 Task: Create a section Cross-functional Collaboration Sprint and in the section, add a milestone Data Lake Implementation in the project AgilePulse
Action: Mouse moved to (110, 369)
Screenshot: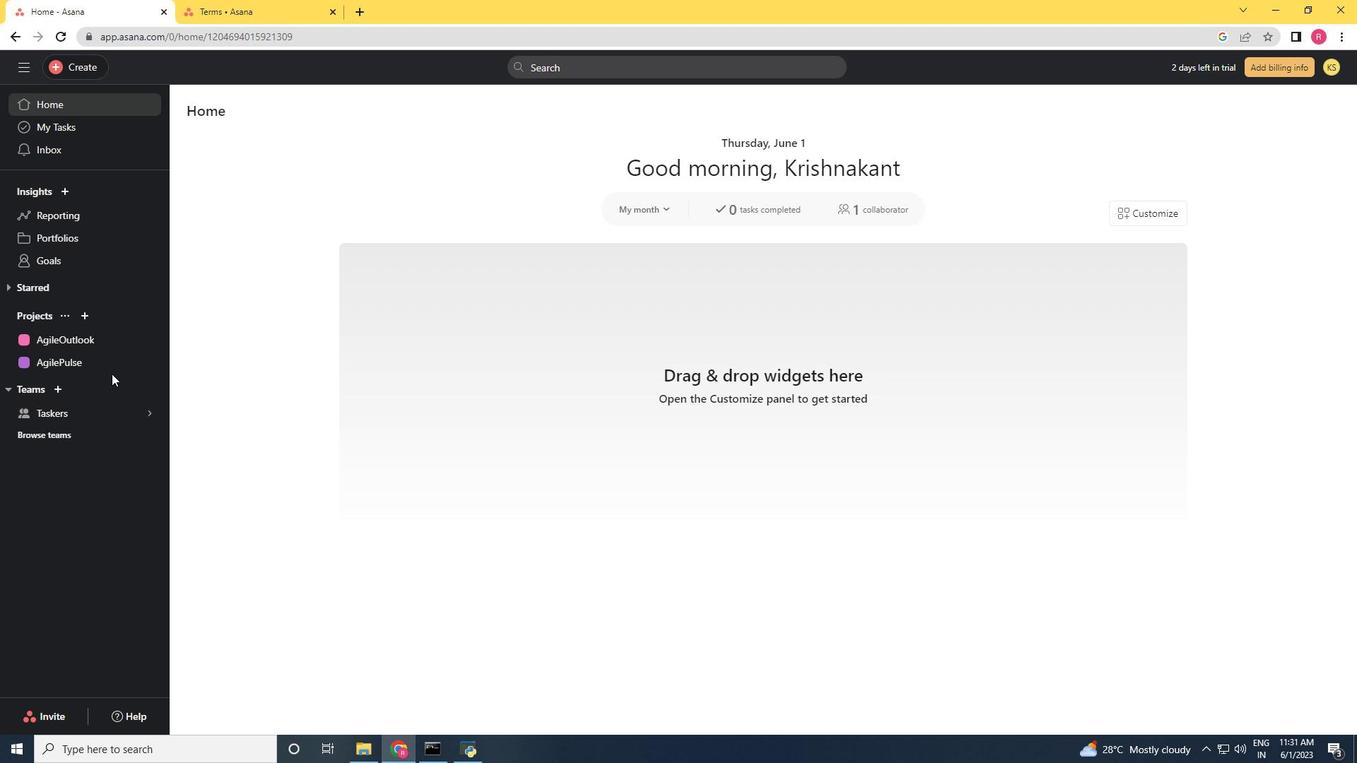 
Action: Mouse pressed left at (110, 369)
Screenshot: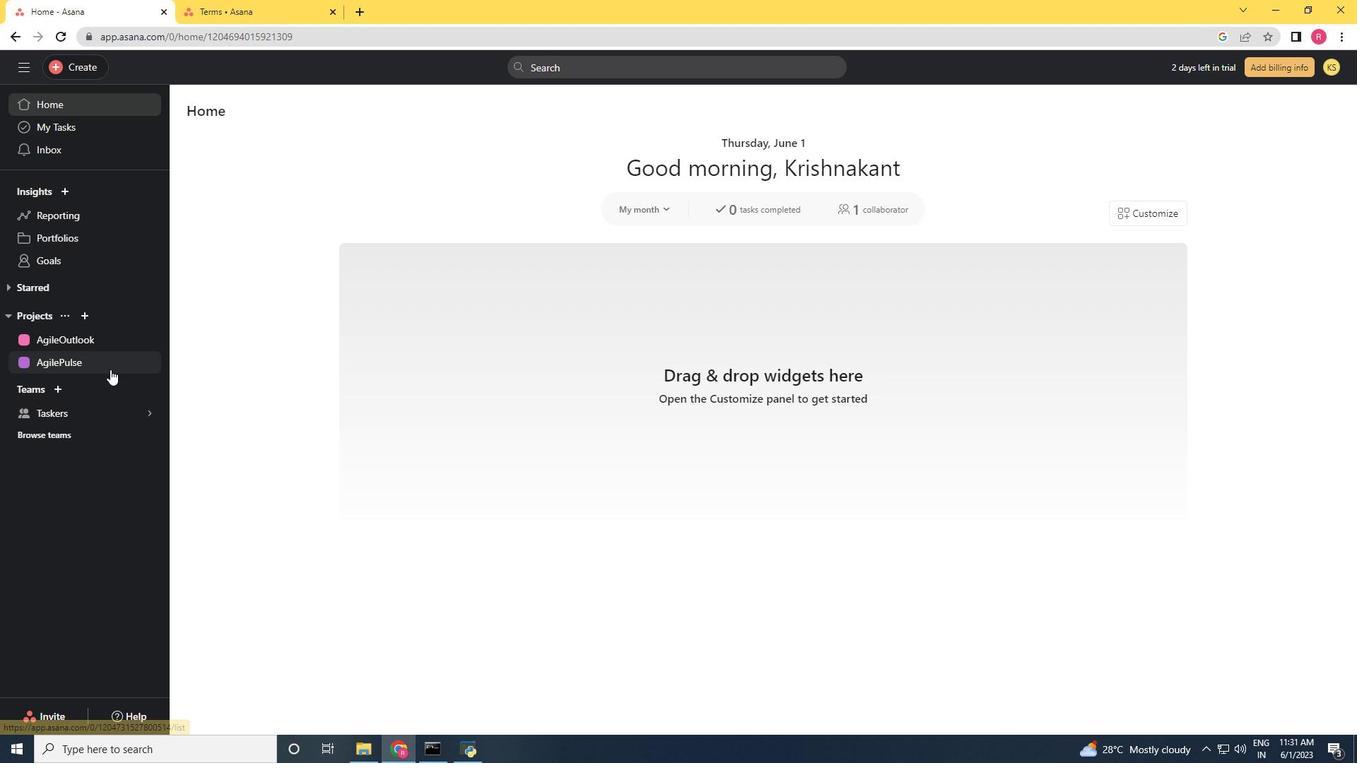 
Action: Mouse moved to (249, 564)
Screenshot: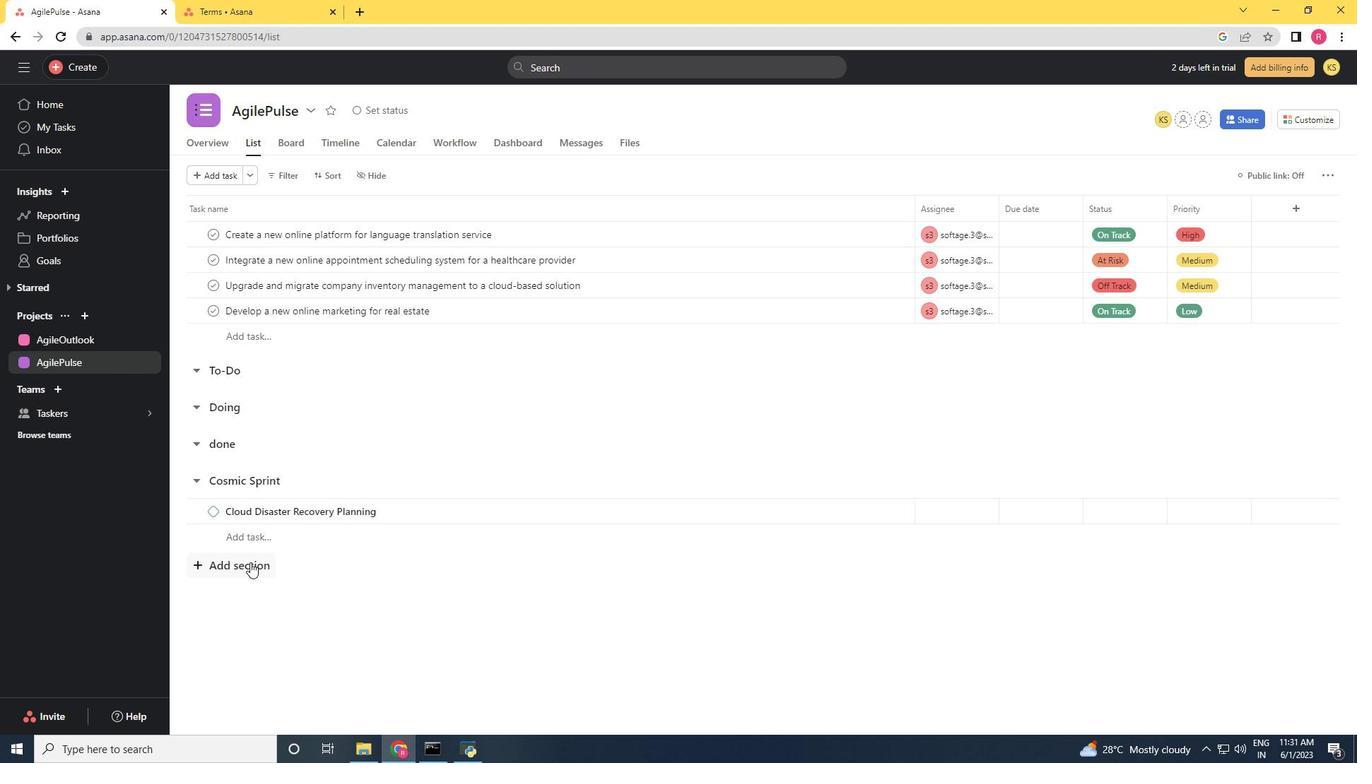 
Action: Mouse pressed left at (249, 564)
Screenshot: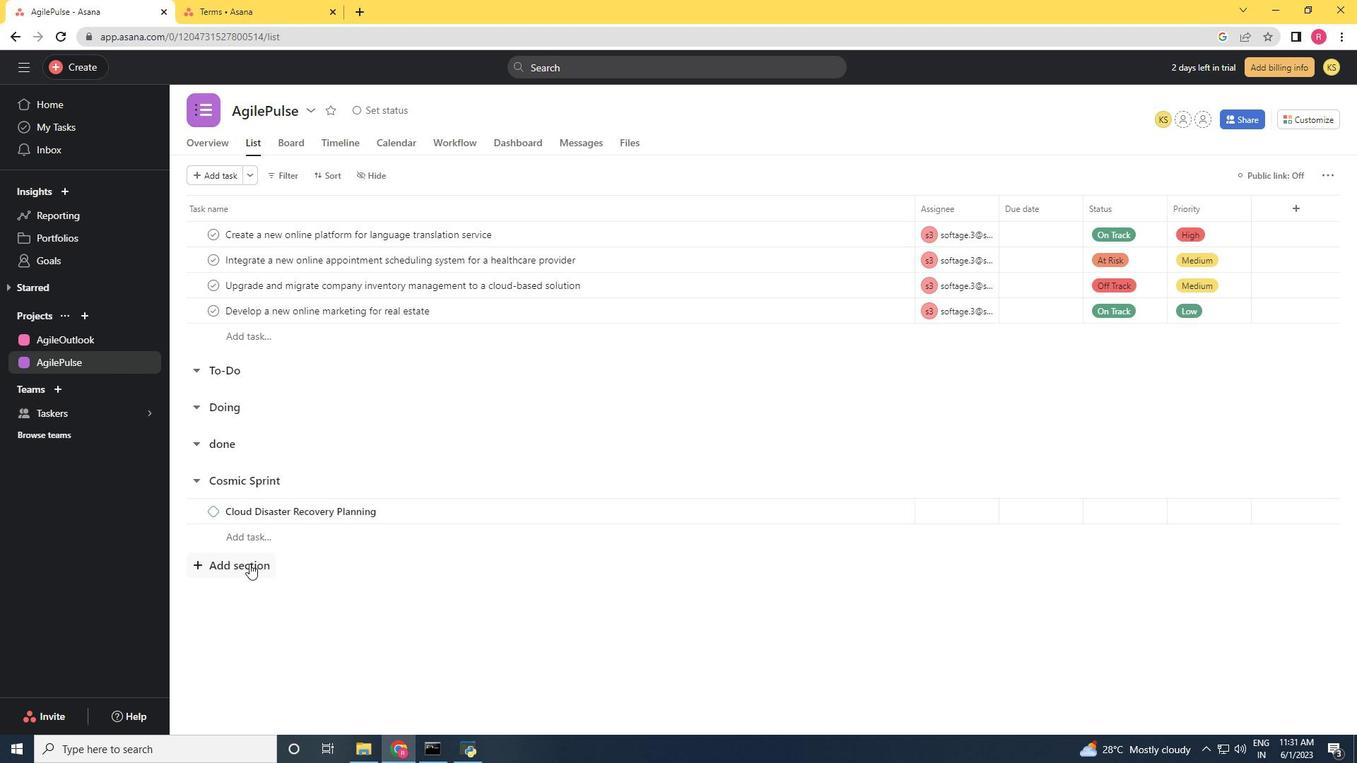 
Action: Mouse moved to (400, 166)
Screenshot: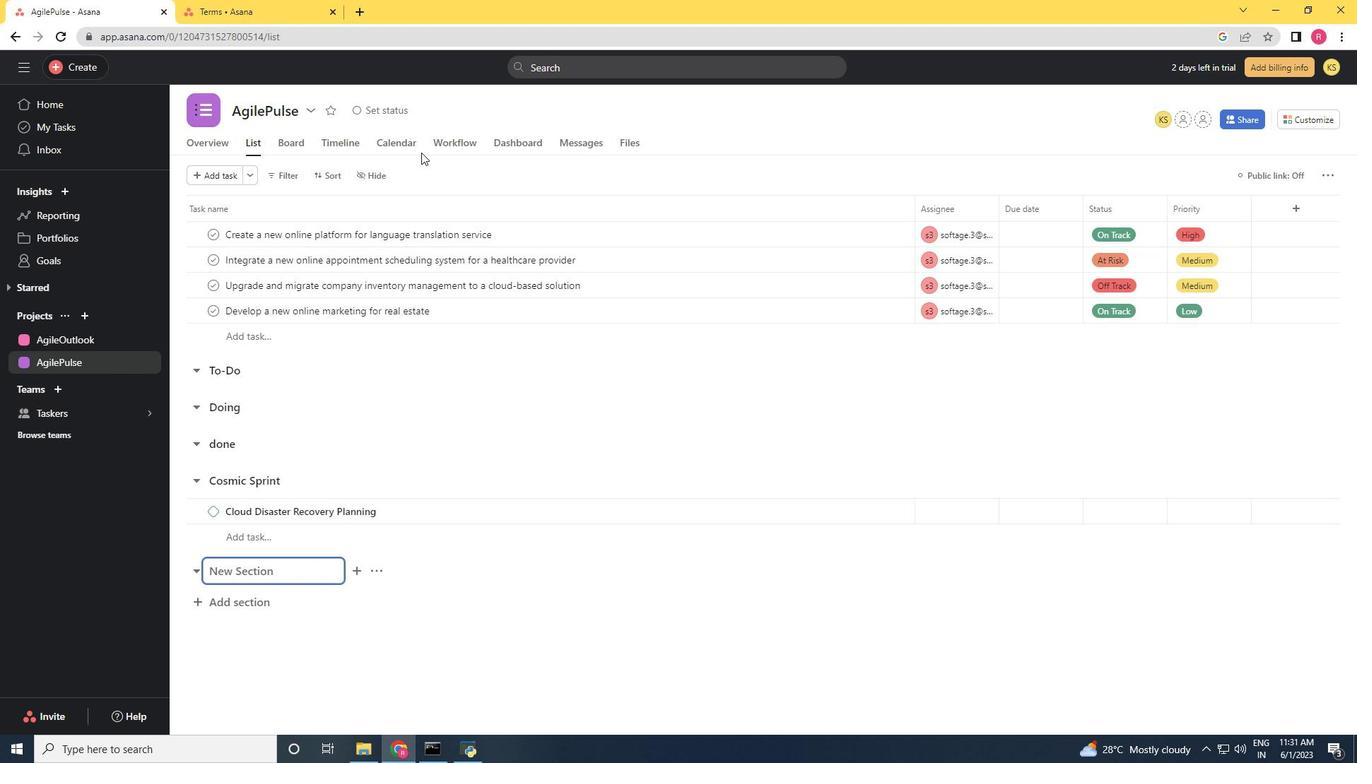 
Action: Key pressed <Key.shift>Cross-functional<Key.space><Key.shift>Collaboration<Key.space><Key.shift>Sprint<Key.enter><Key.shift>Date<Key.backspace>a<Key.space><Key.shift>l<Key.backspace><Key.shift>Lake<Key.space><Key.shift>Implement<Key.space>
Screenshot: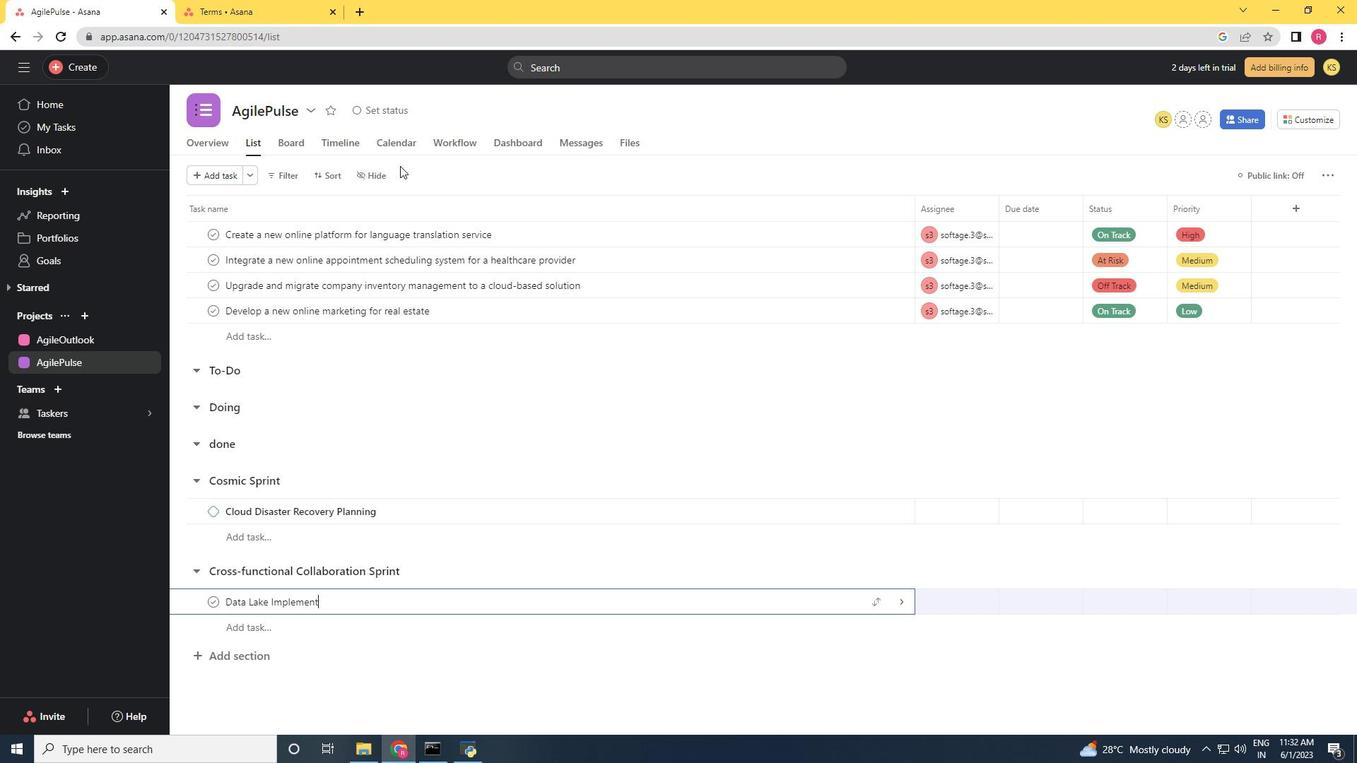 
Action: Mouse moved to (368, 599)
Screenshot: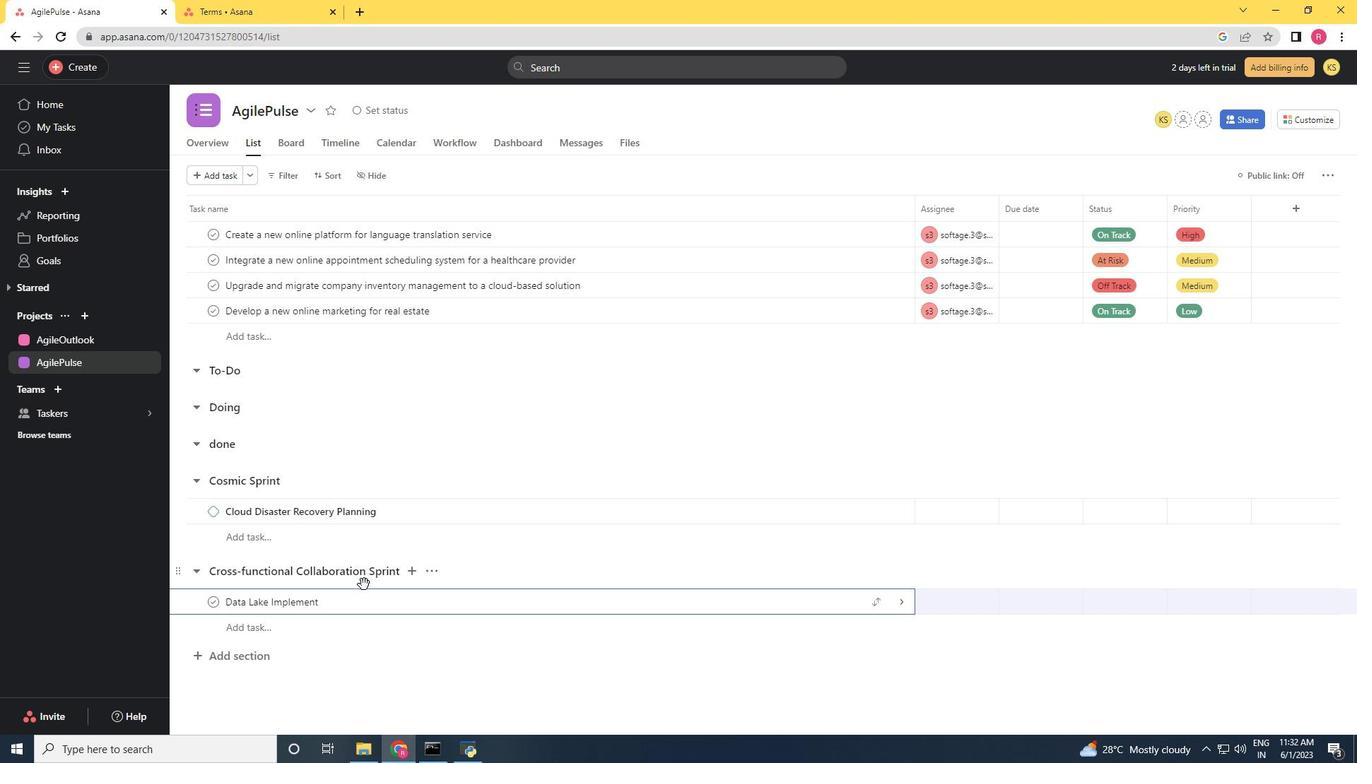 
Action: Mouse pressed right at (368, 599)
Screenshot: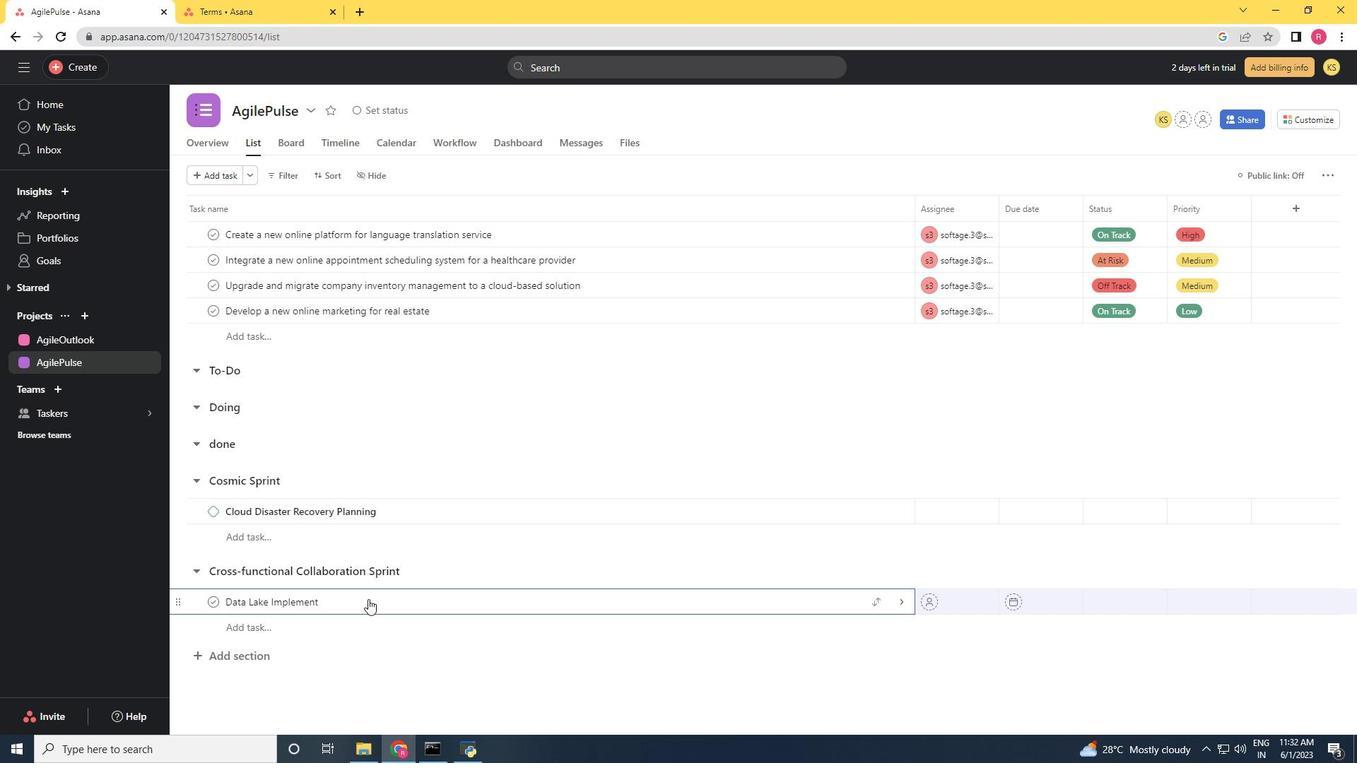 
Action: Mouse moved to (426, 532)
Screenshot: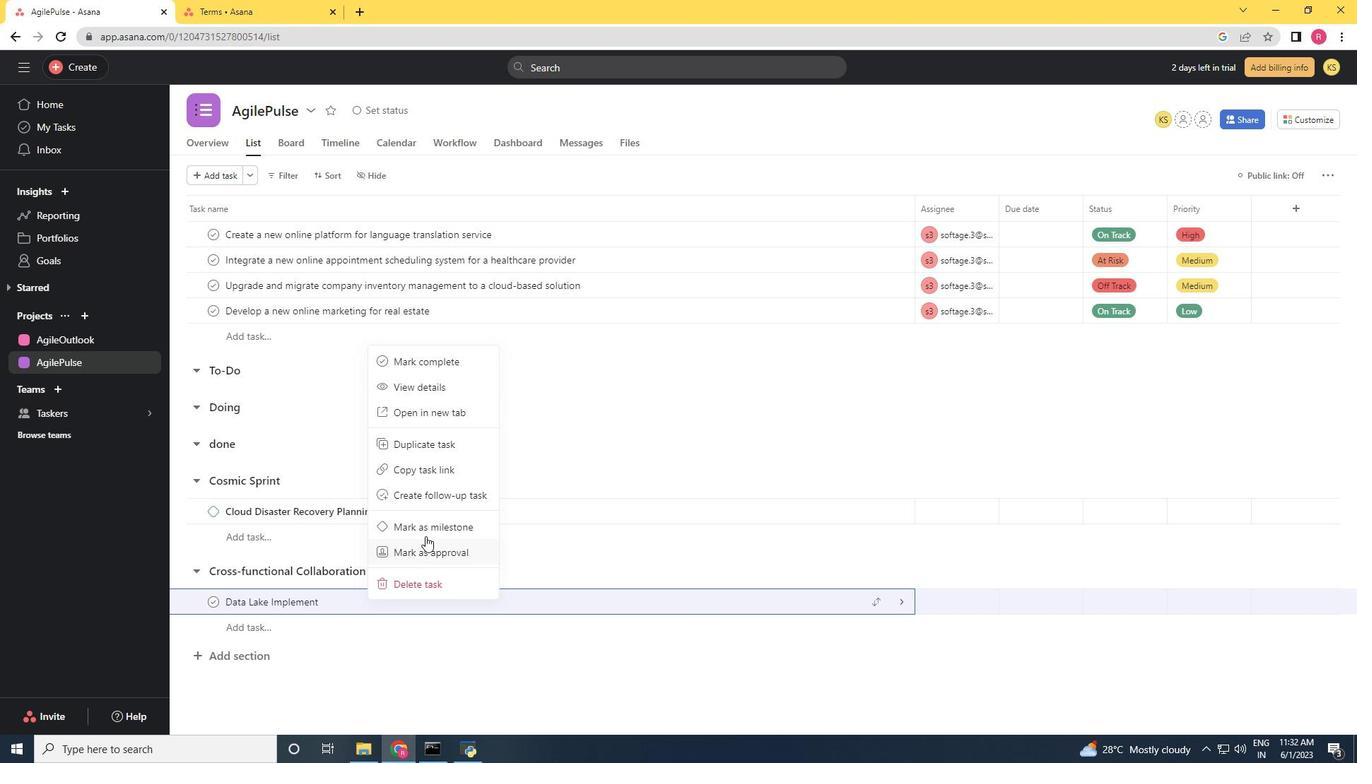 
Action: Mouse pressed left at (426, 532)
Screenshot: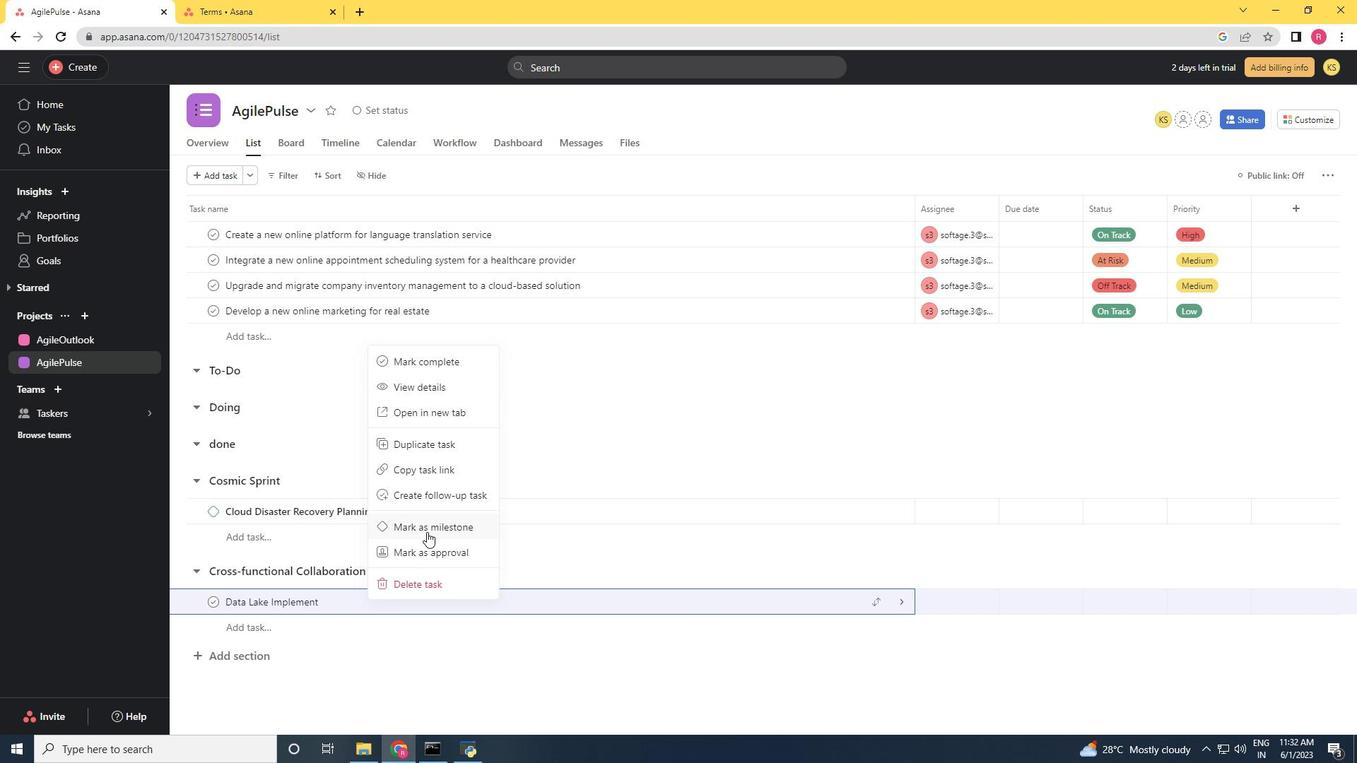 
Action: Mouse moved to (174, 672)
Screenshot: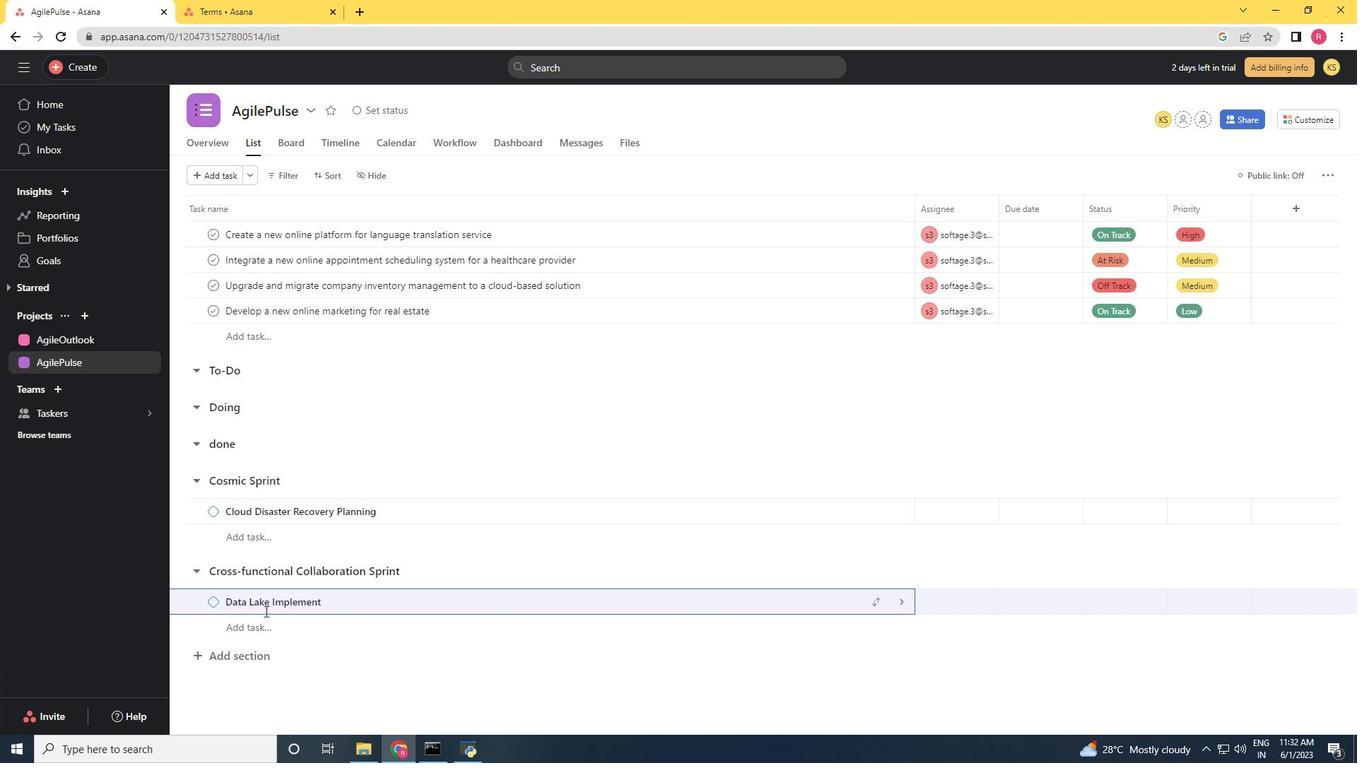 
